 Task: Add the task  Integrate a new online platform for online fundraising to the section Data Cleansing Sprint in the project AirLink and add a Due Date to the respective task as 2023/09/26
Action: Mouse moved to (65, 350)
Screenshot: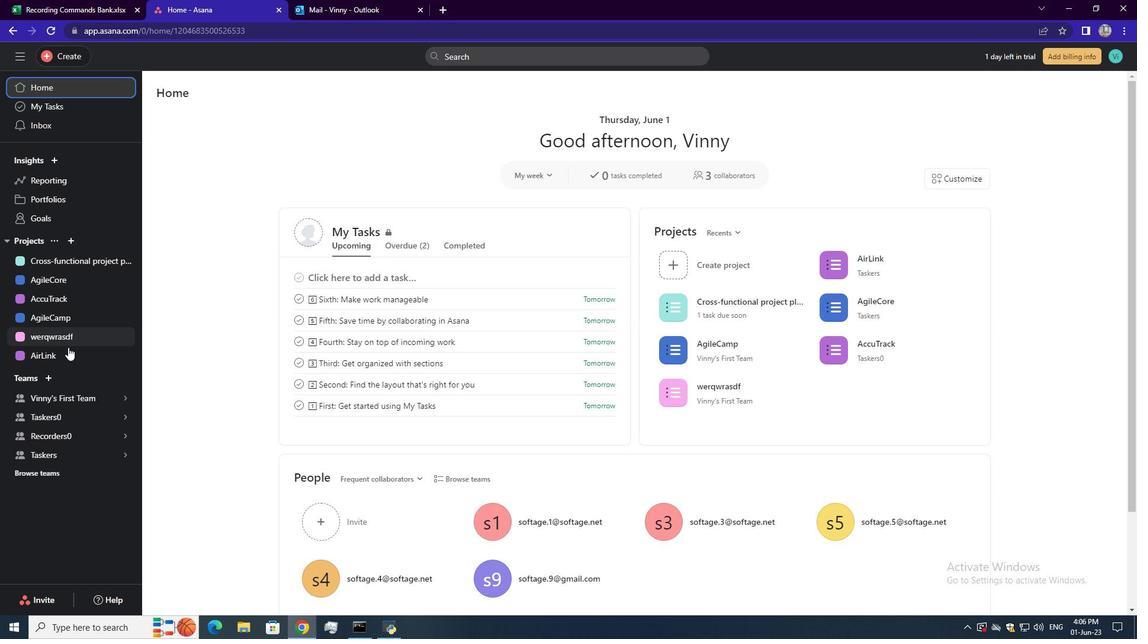 
Action: Mouse pressed left at (65, 350)
Screenshot: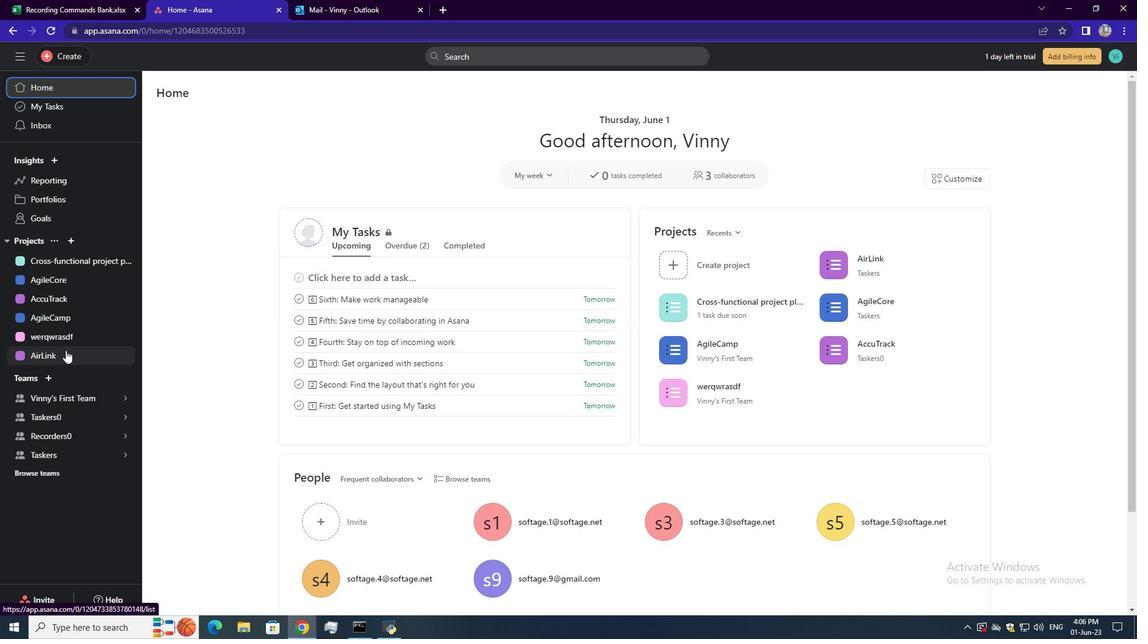 
Action: Mouse moved to (769, 408)
Screenshot: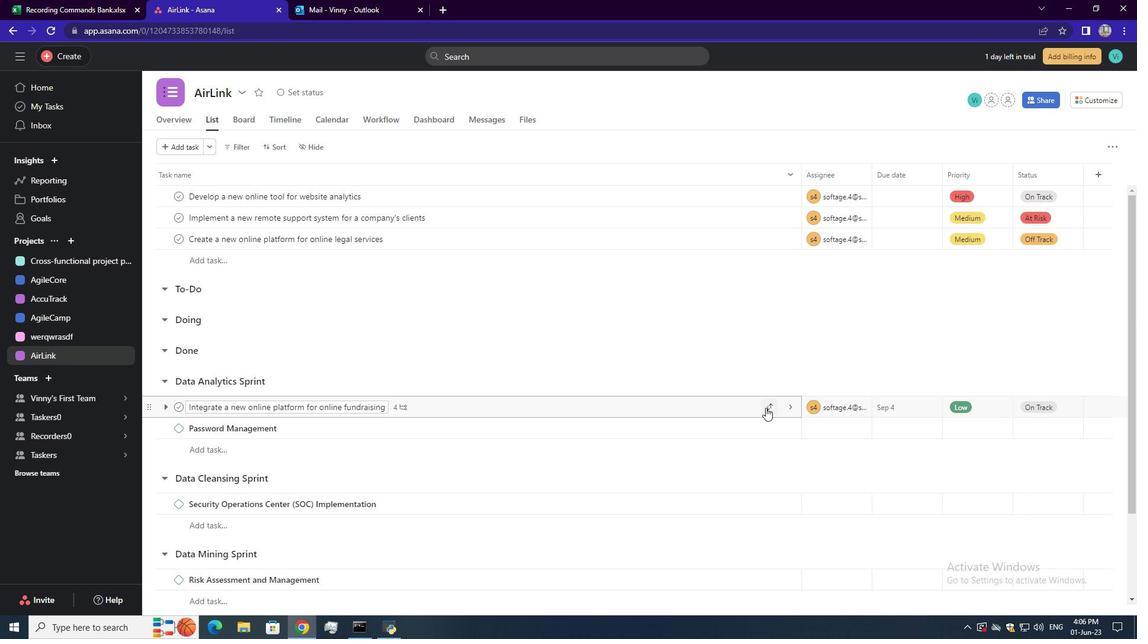
Action: Mouse pressed left at (769, 408)
Screenshot: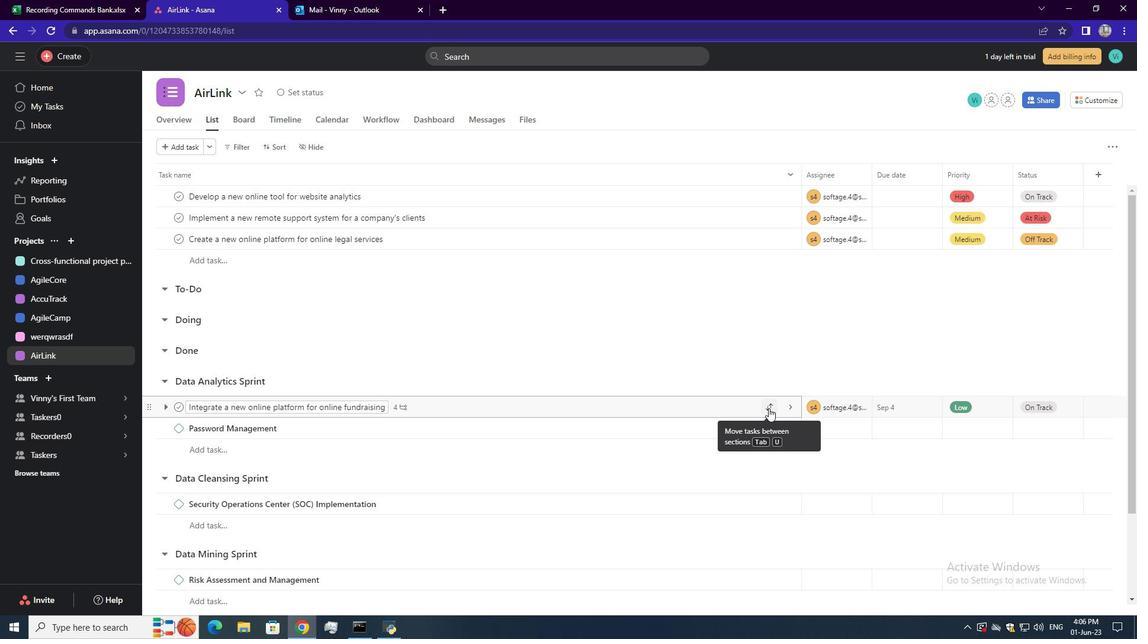 
Action: Mouse moved to (741, 334)
Screenshot: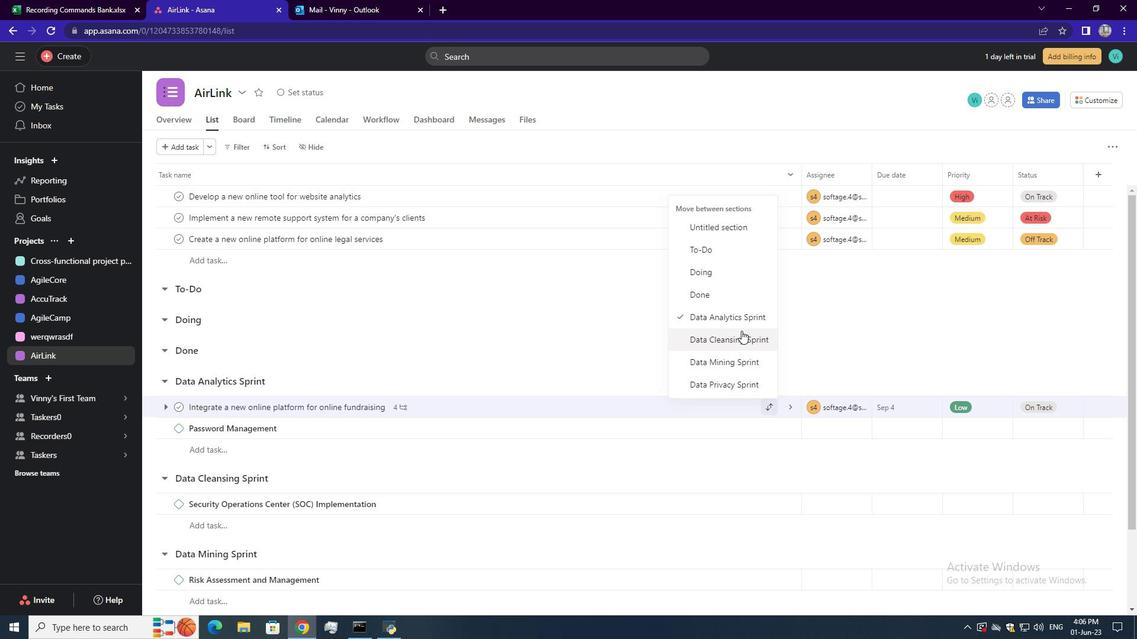 
Action: Mouse pressed left at (741, 334)
Screenshot: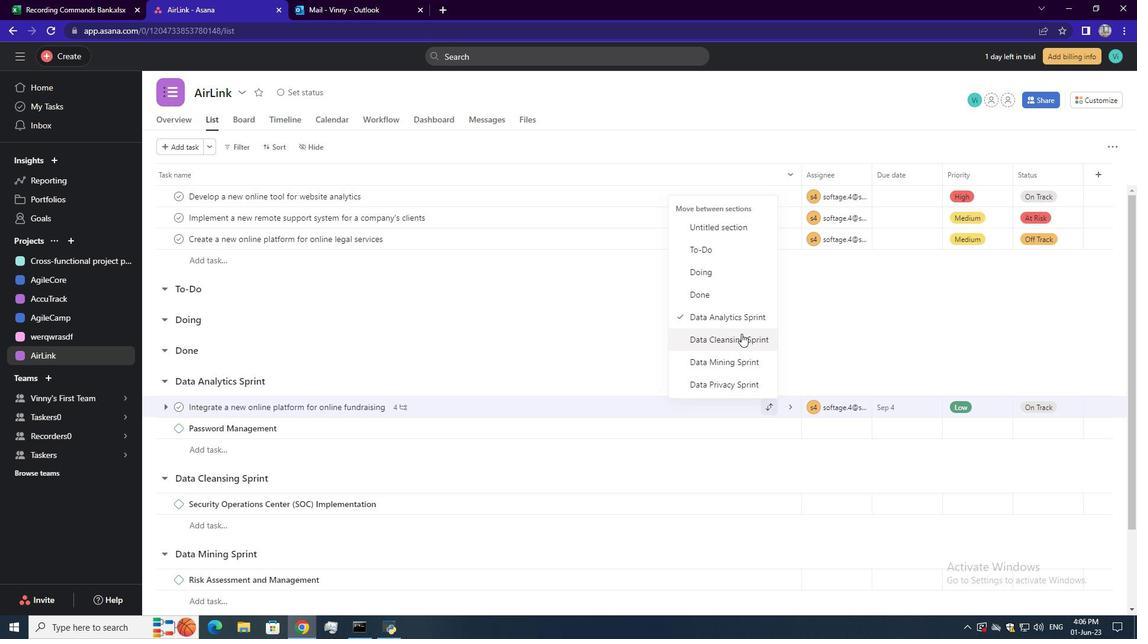
Action: Mouse moved to (902, 481)
Screenshot: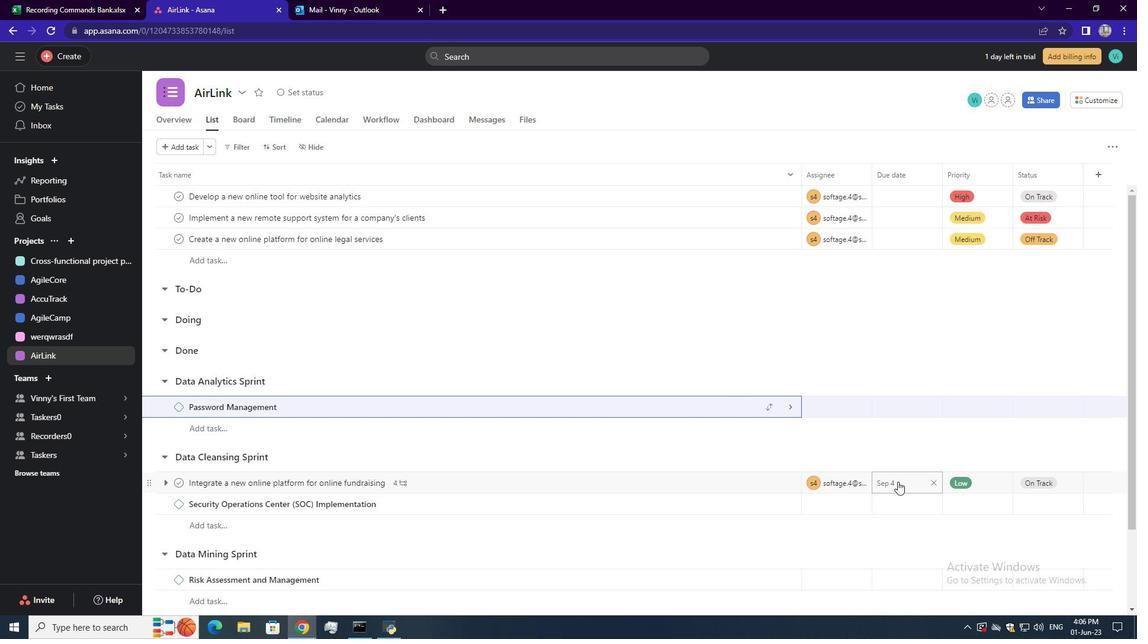 
Action: Mouse pressed left at (902, 481)
Screenshot: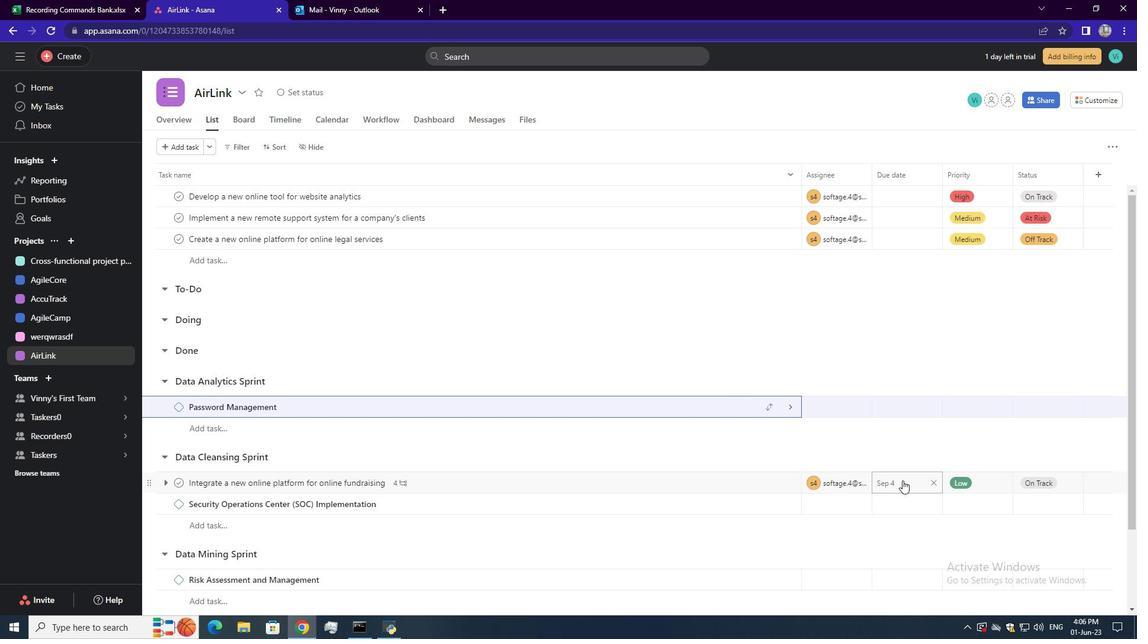 
Action: Mouse moved to (1013, 242)
Screenshot: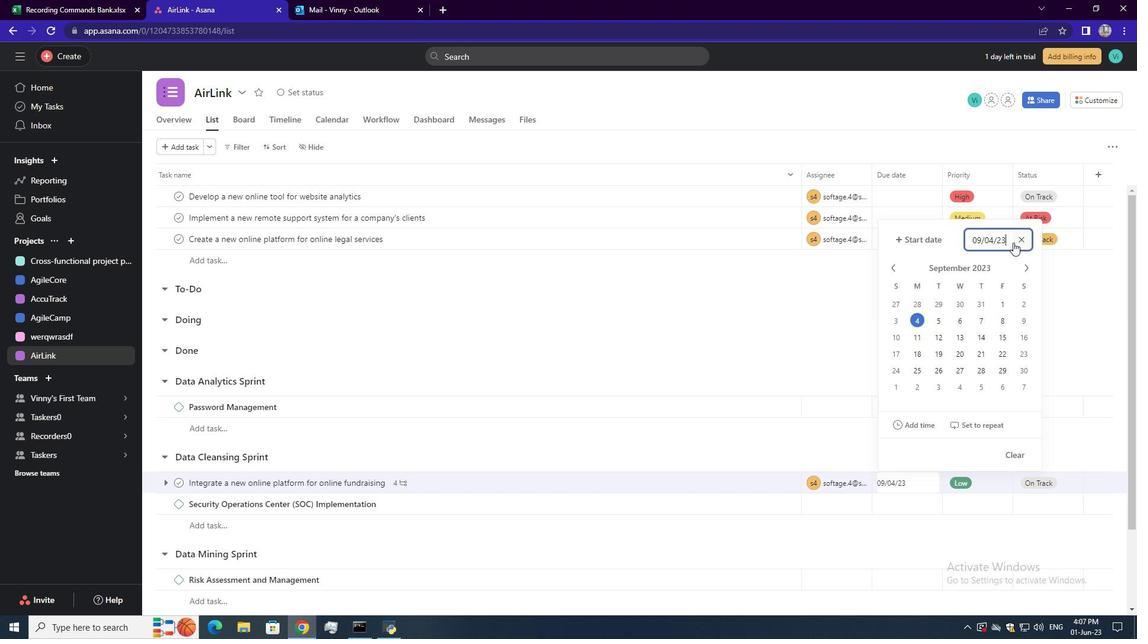 
Action: Mouse pressed left at (1013, 242)
Screenshot: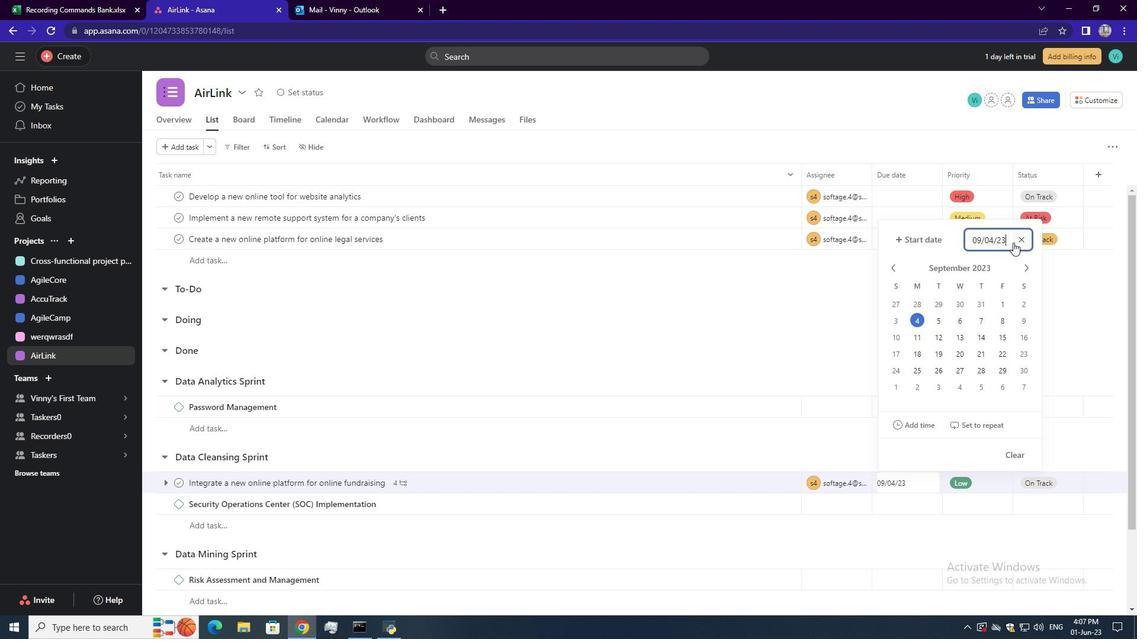 
Action: Mouse moved to (1010, 238)
Screenshot: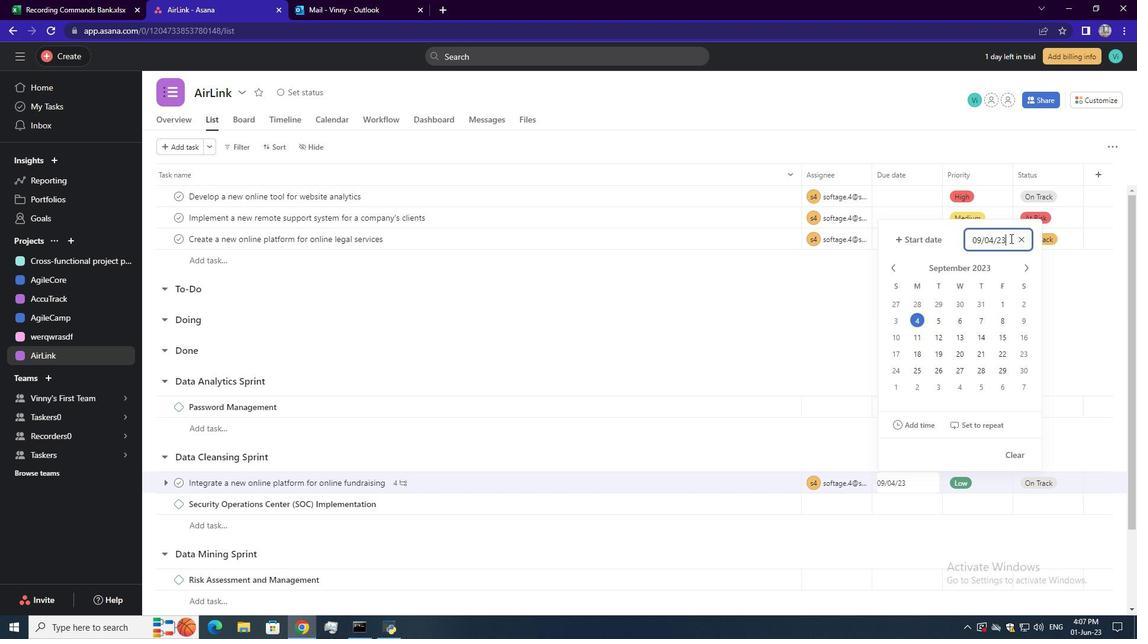 
Action: Key pressed <Key.backspace><Key.backspace><Key.backspace><Key.backspace><Key.backspace><Key.backspace><Key.backspace><Key.backspace><Key.backspace><Key.backspace><Key.backspace><Key.backspace><Key.backspace><Key.backspace><Key.backspace><Key.backspace><Key.backspace><Key.backspace><Key.backspace><Key.backspace><Key.backspace>2023/09/26<Key.enter>
Screenshot: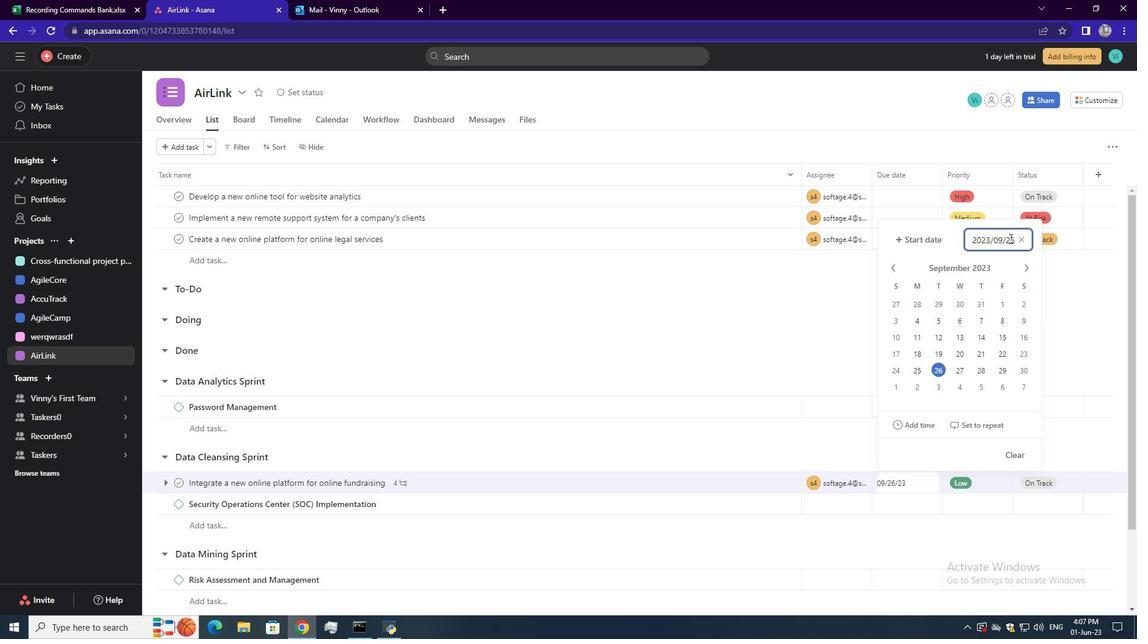 
